 Task: Clear the site settings from all time.
Action: Mouse moved to (992, 28)
Screenshot: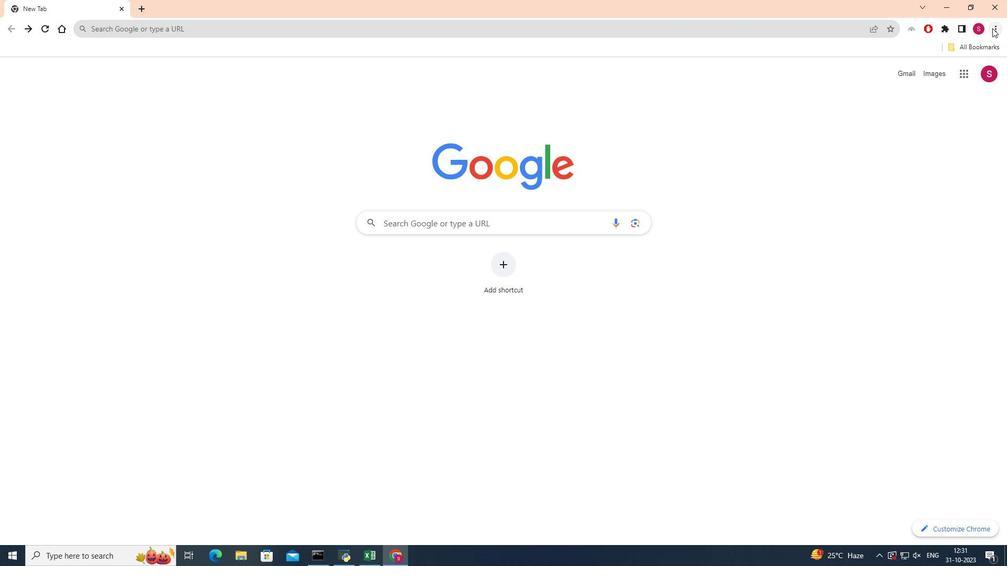 
Action: Mouse pressed left at (992, 28)
Screenshot: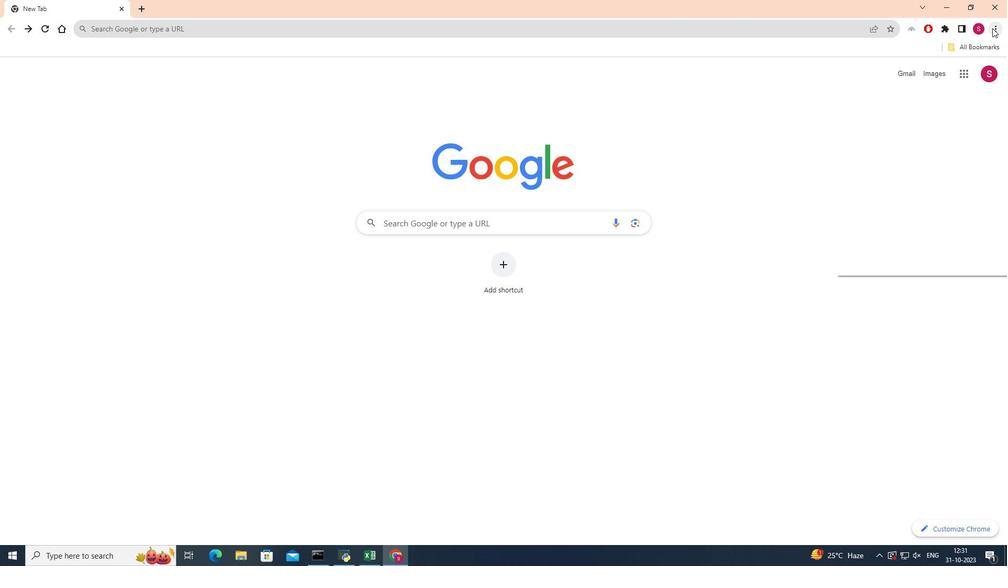 
Action: Mouse moved to (865, 78)
Screenshot: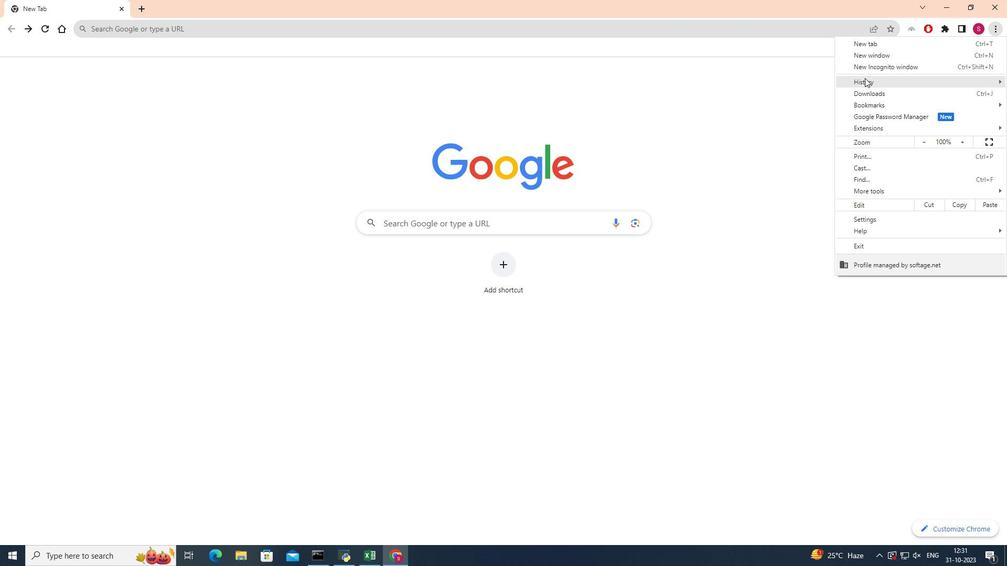 
Action: Mouse pressed left at (865, 78)
Screenshot: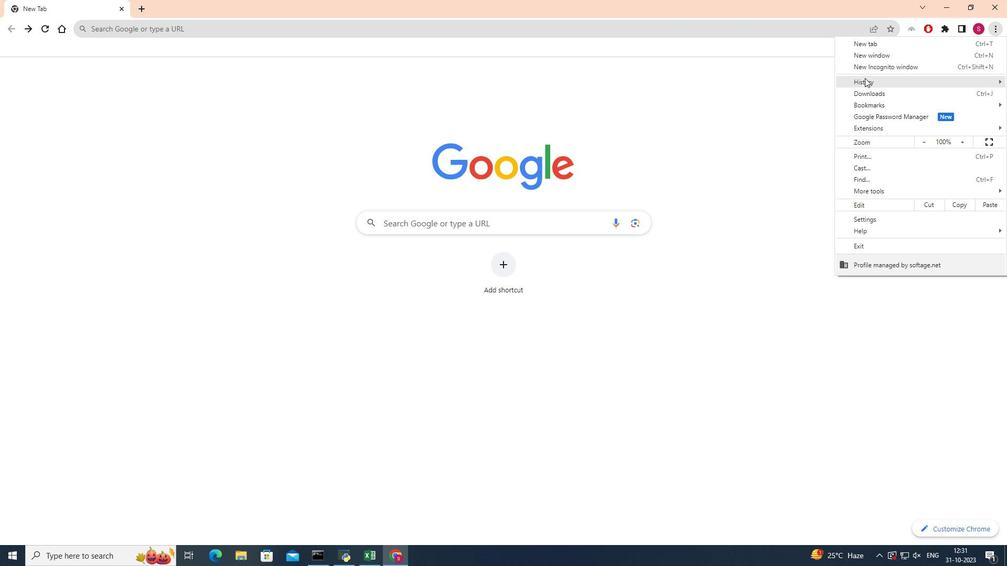 
Action: Mouse moved to (775, 78)
Screenshot: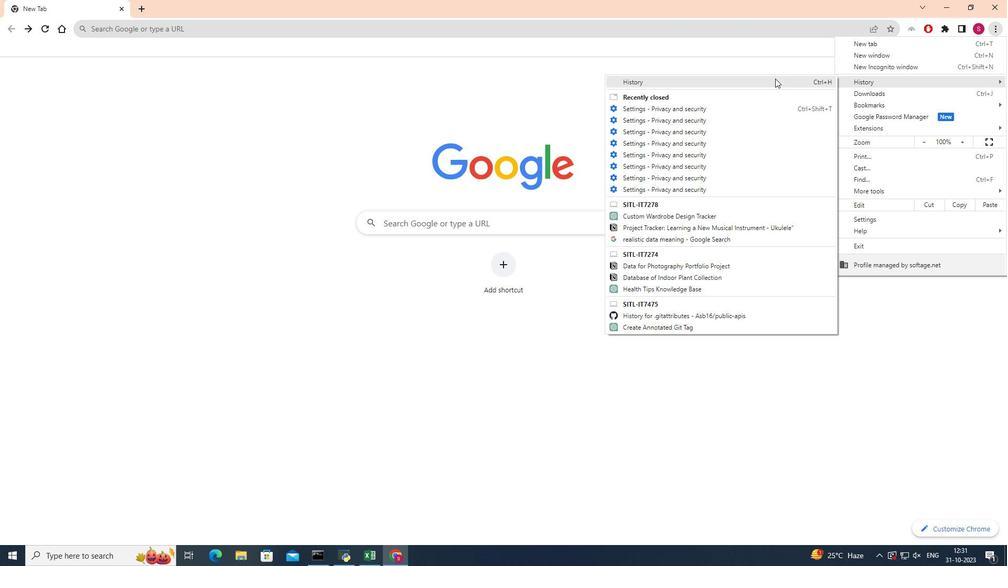 
Action: Mouse pressed left at (775, 78)
Screenshot: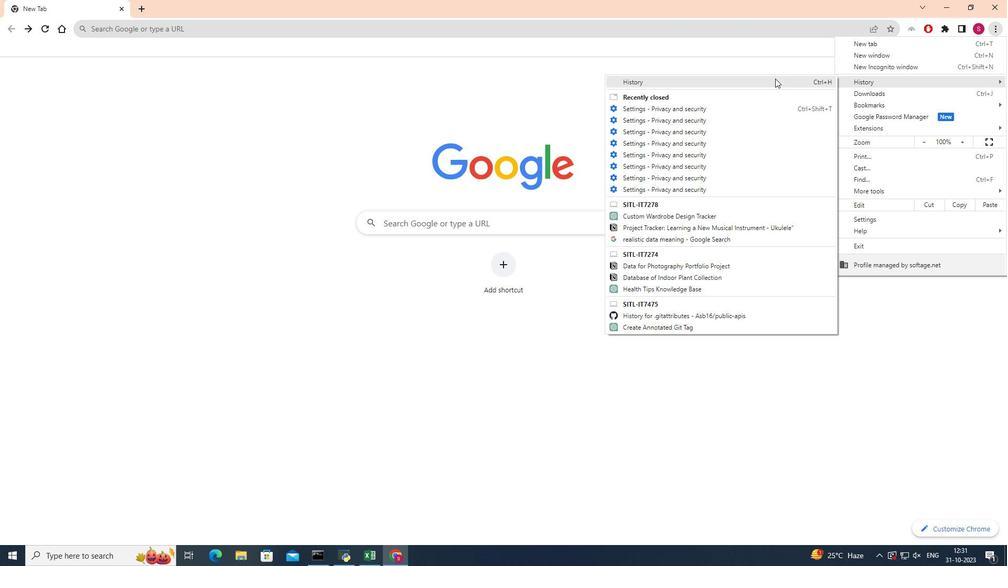 
Action: Mouse moved to (81, 127)
Screenshot: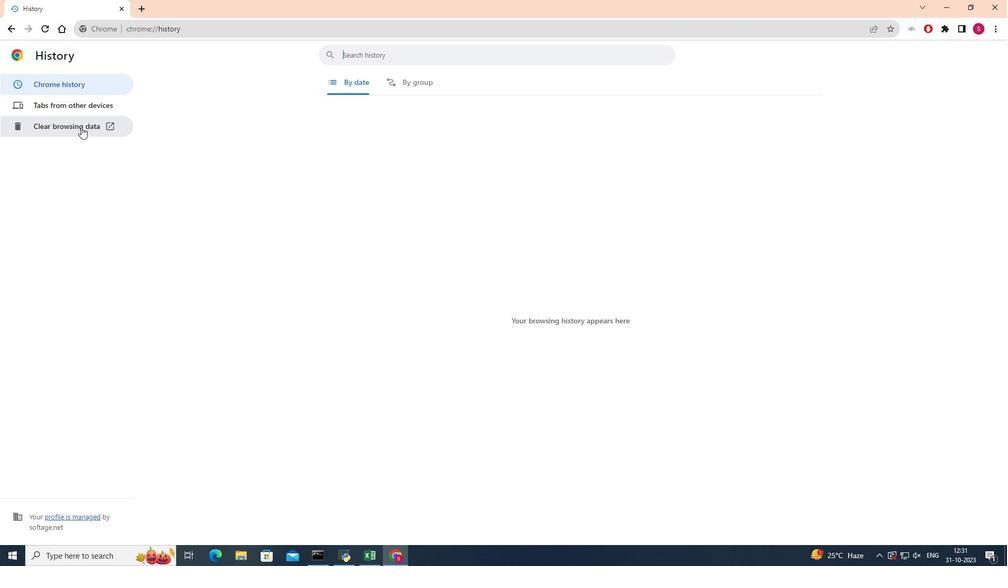
Action: Mouse pressed left at (81, 127)
Screenshot: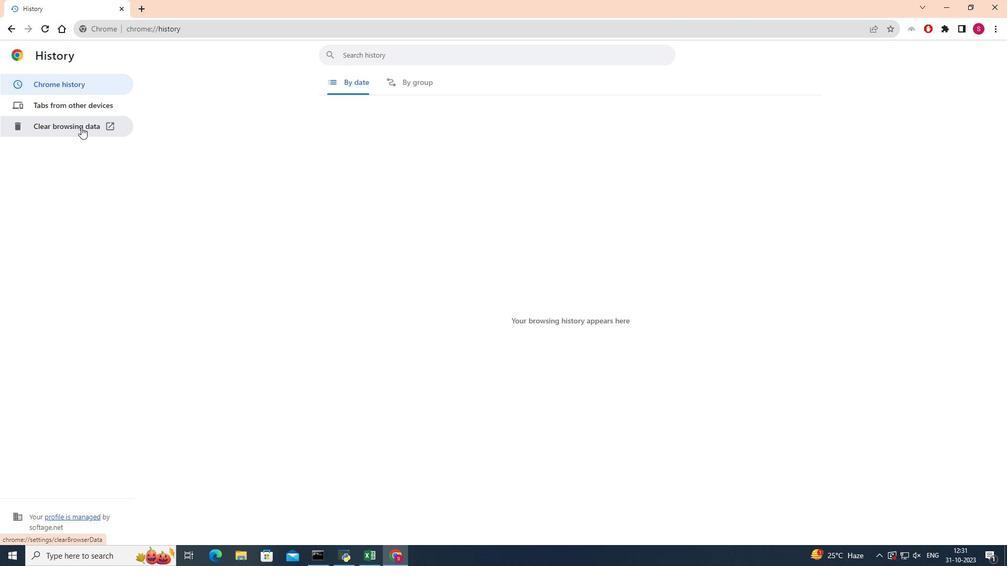 
Action: Mouse moved to (581, 164)
Screenshot: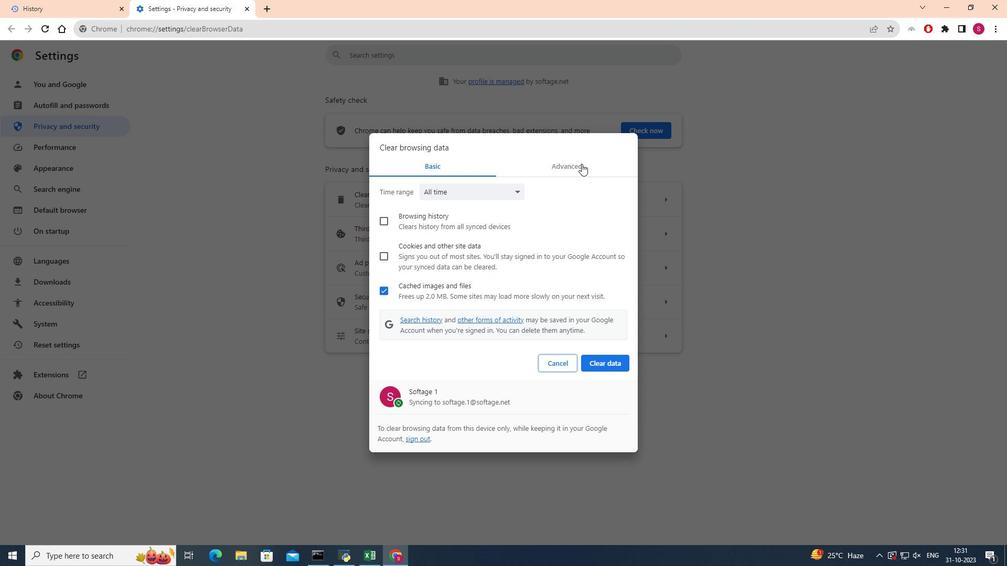 
Action: Mouse pressed left at (581, 164)
Screenshot: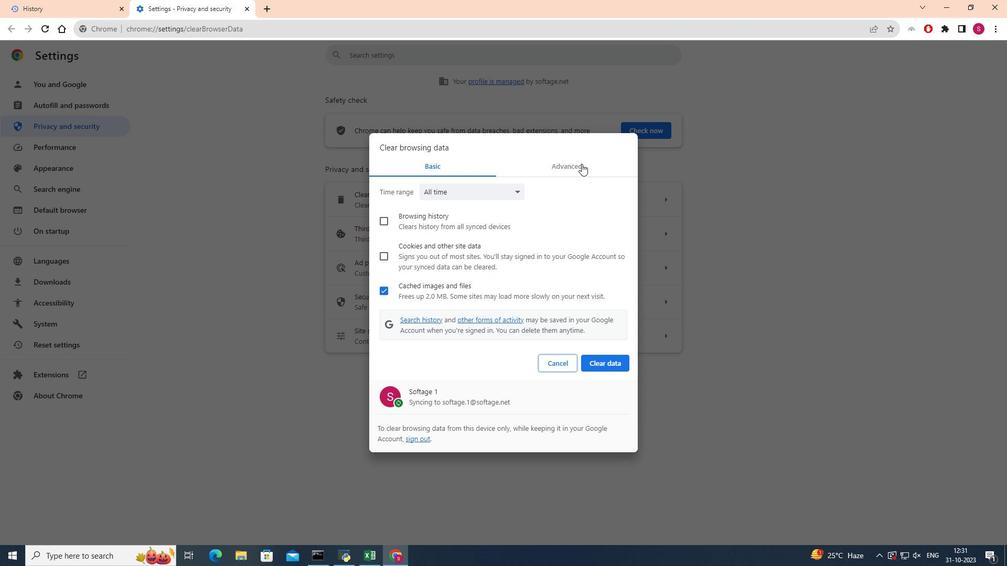 
Action: Mouse moved to (512, 187)
Screenshot: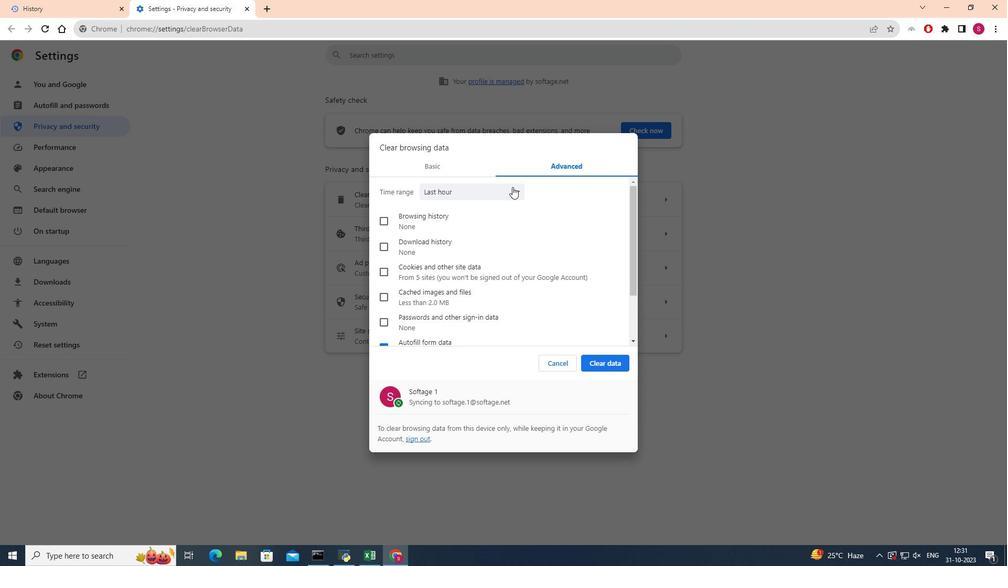 
Action: Mouse pressed left at (512, 187)
Screenshot: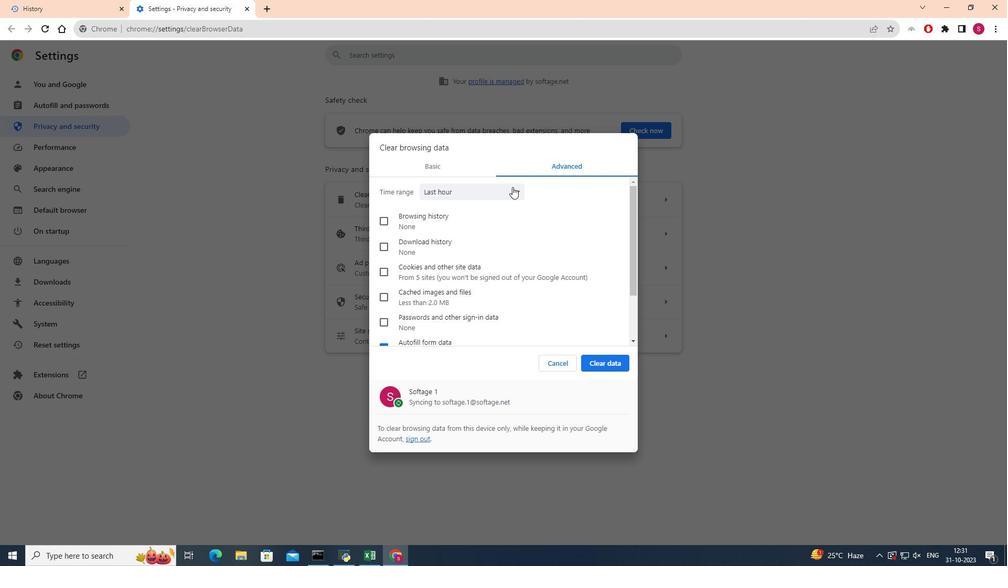 
Action: Mouse moved to (465, 245)
Screenshot: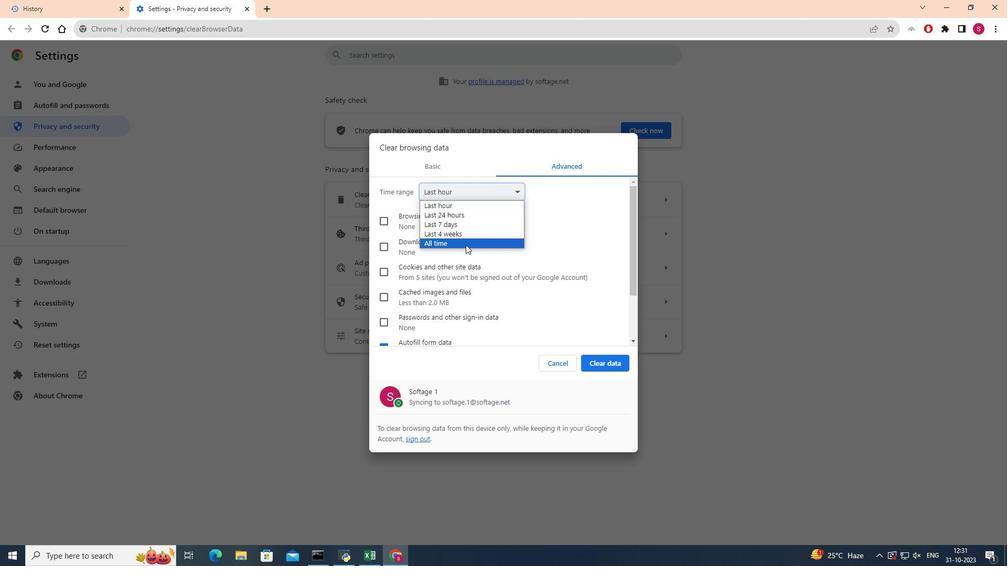 
Action: Mouse pressed left at (465, 245)
Screenshot: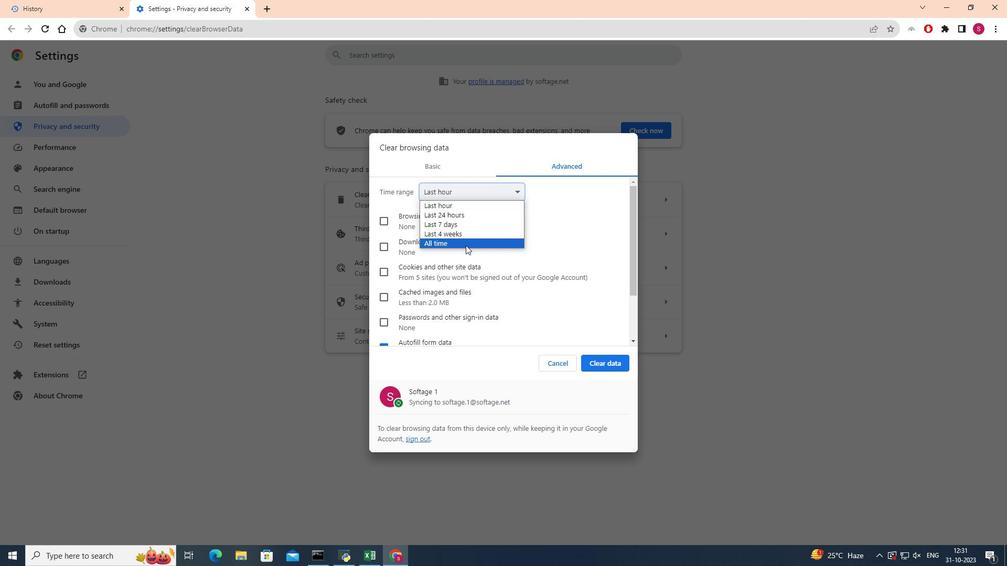 
Action: Mouse moved to (490, 258)
Screenshot: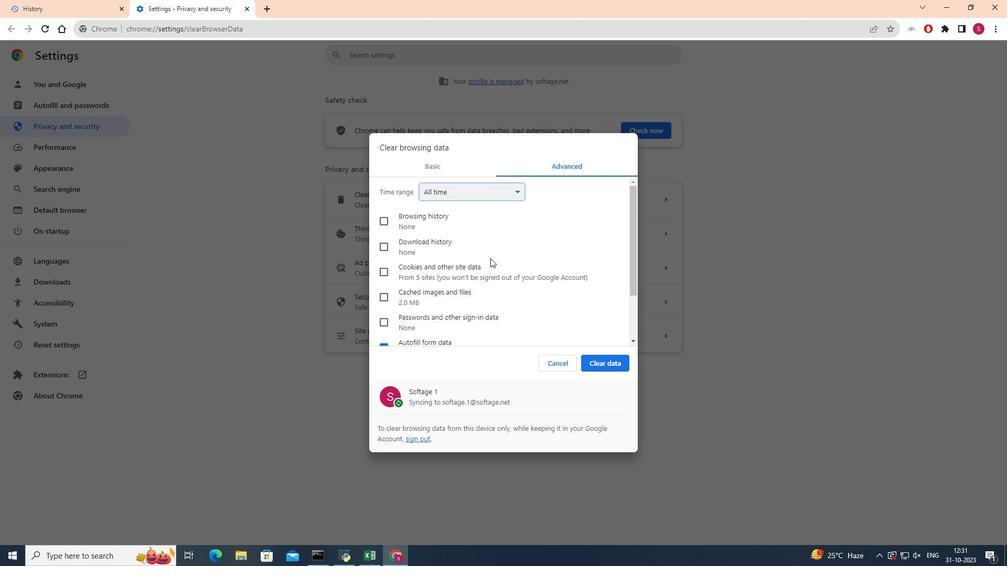 
Action: Mouse scrolled (490, 258) with delta (0, 0)
Screenshot: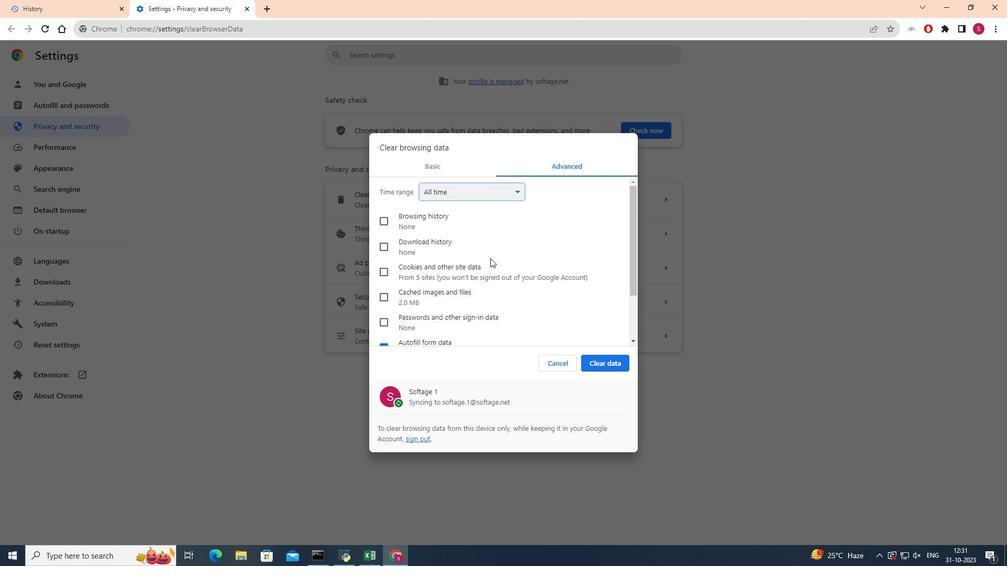 
Action: Mouse scrolled (490, 258) with delta (0, 0)
Screenshot: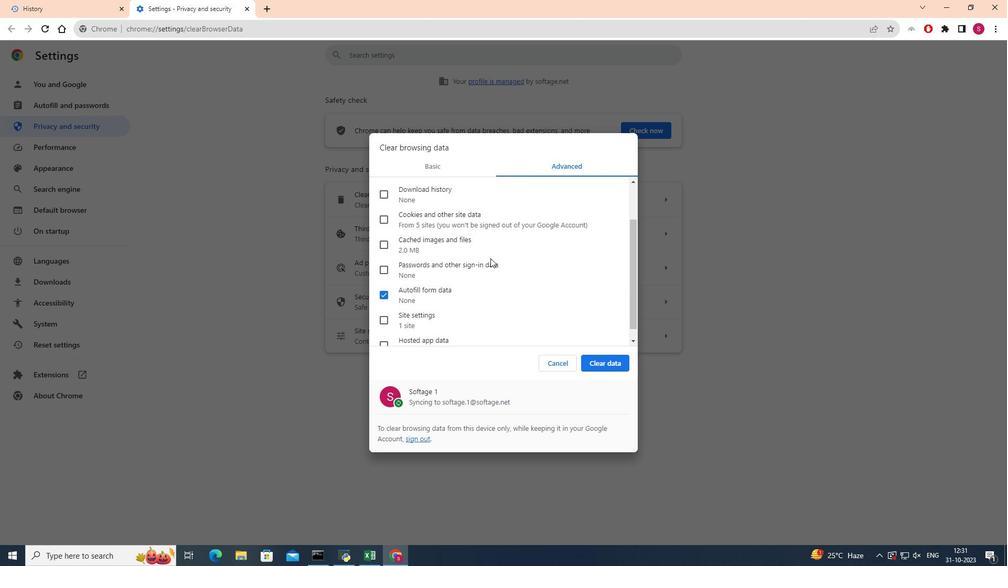 
Action: Mouse moved to (384, 284)
Screenshot: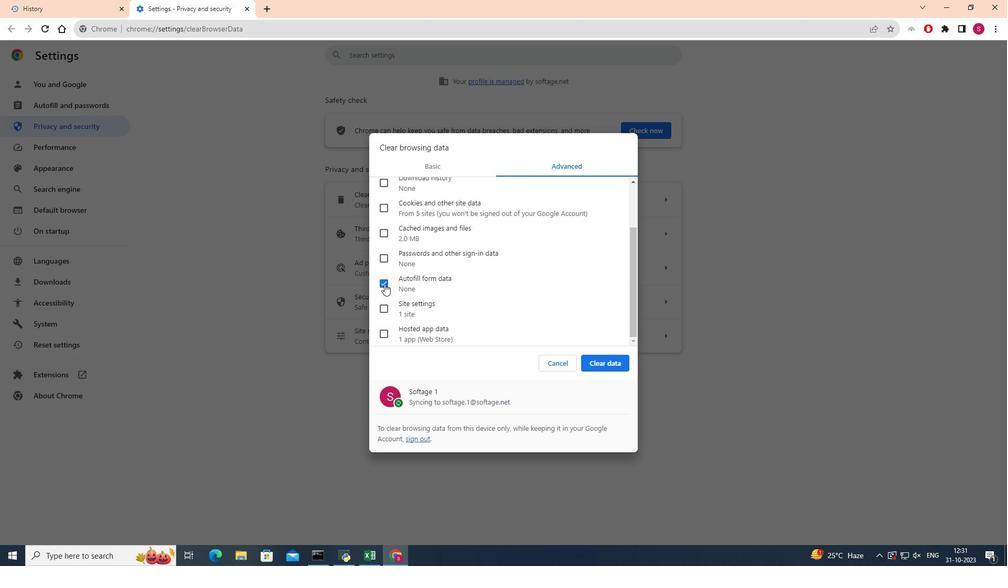 
Action: Mouse pressed left at (384, 284)
Screenshot: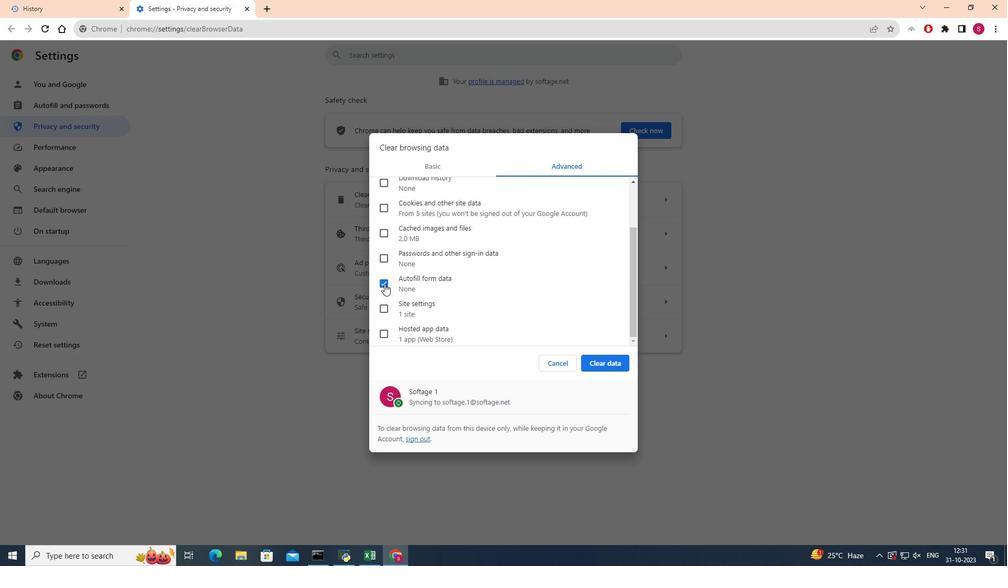 
Action: Mouse moved to (379, 311)
Screenshot: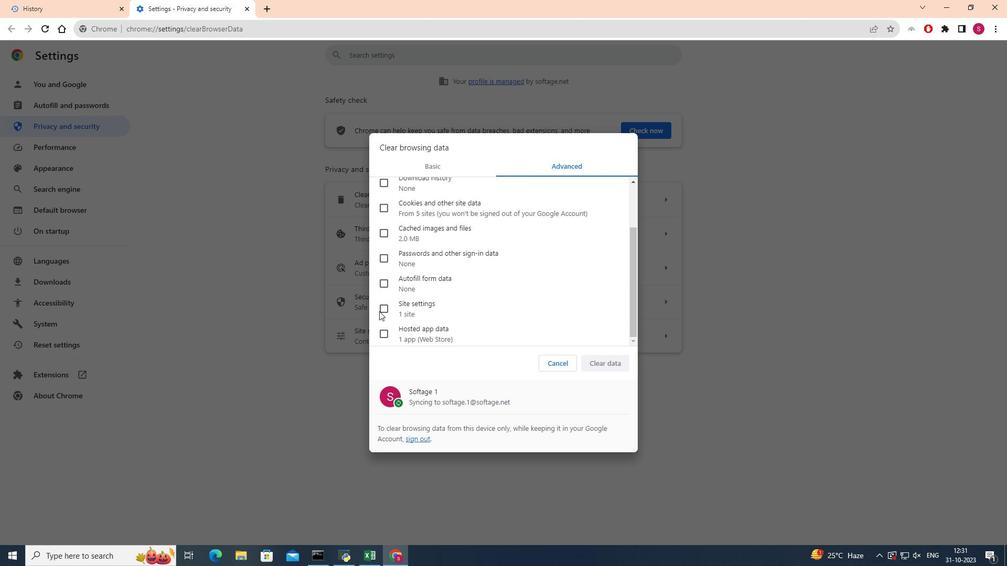 
Action: Mouse pressed left at (379, 311)
Screenshot: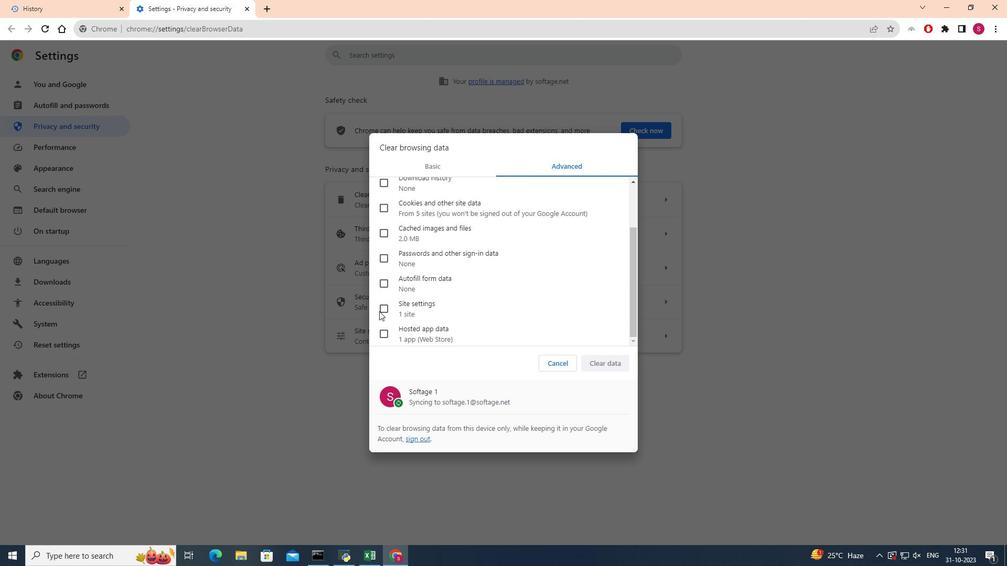 
Action: Mouse moved to (385, 311)
Screenshot: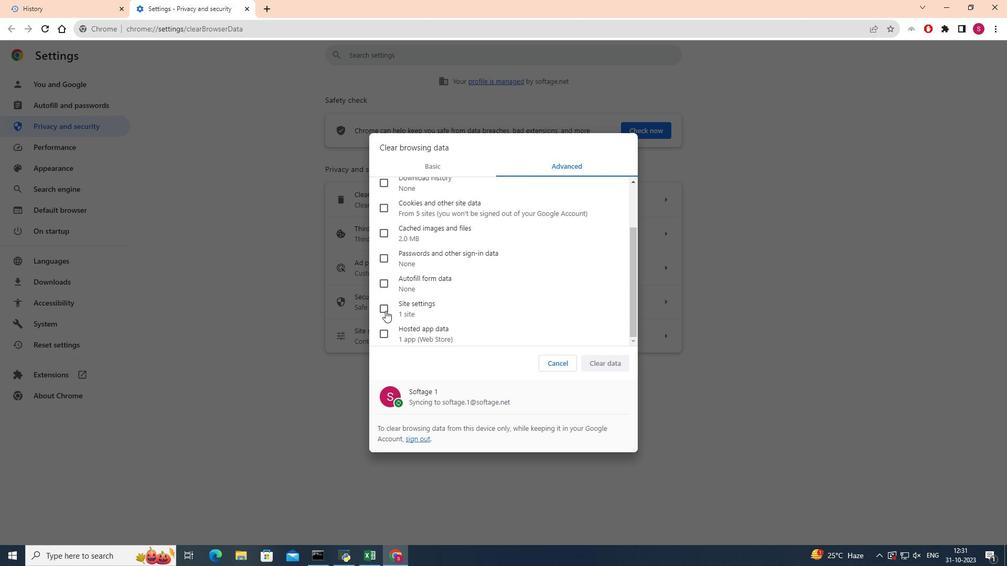 
Action: Mouse pressed left at (385, 311)
Screenshot: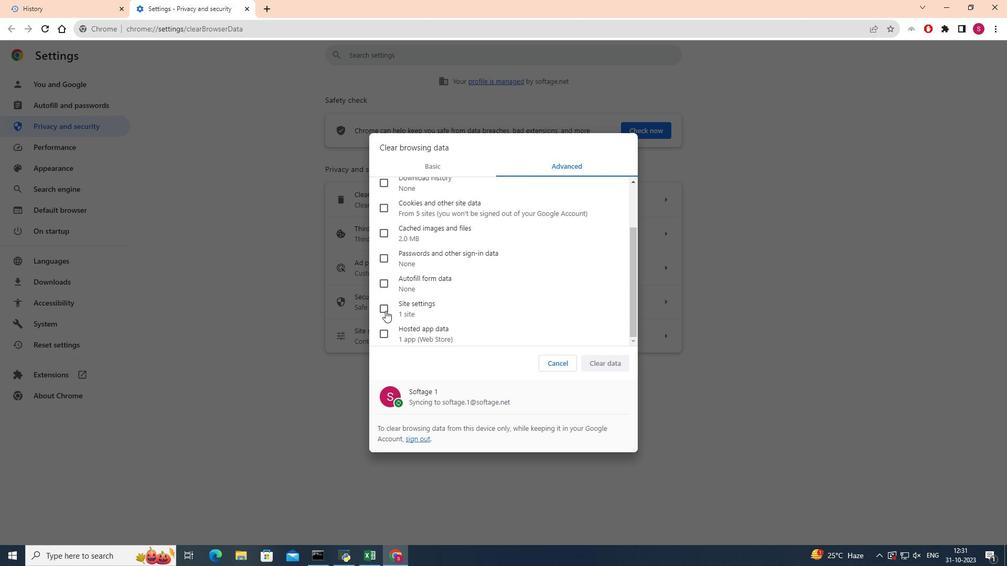 
Action: Mouse moved to (604, 370)
Screenshot: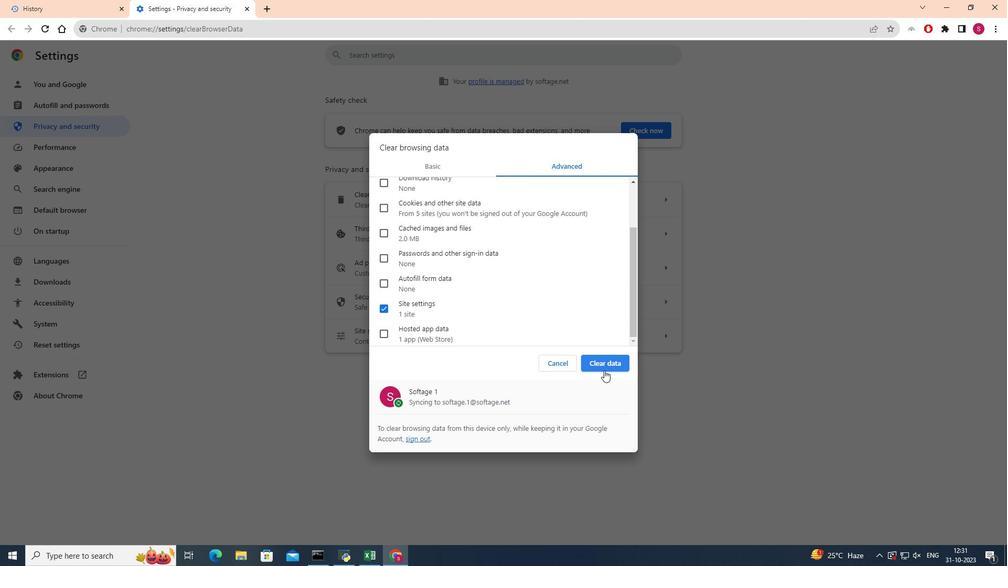 
Action: Mouse pressed left at (604, 370)
Screenshot: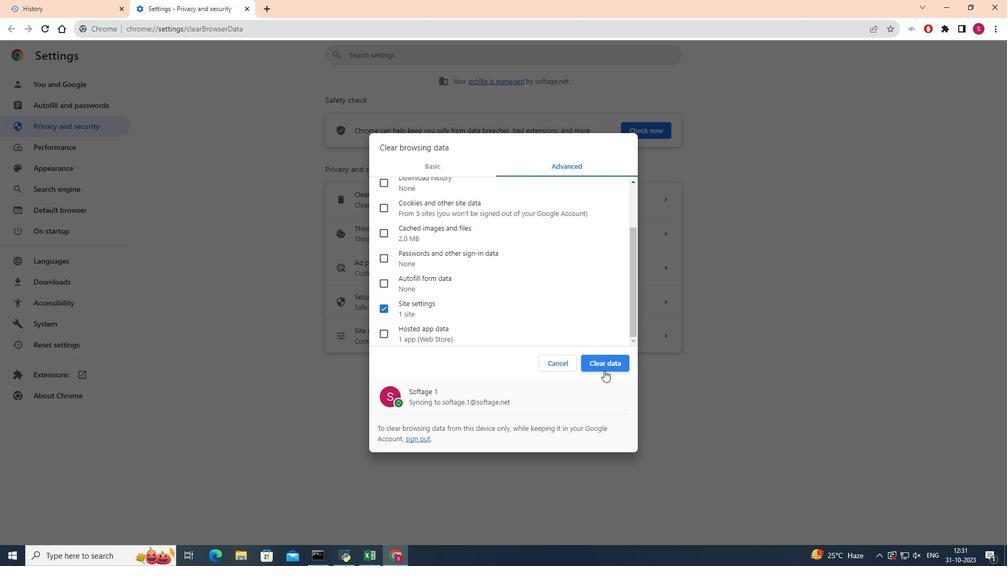 
Action: Mouse moved to (605, 370)
Screenshot: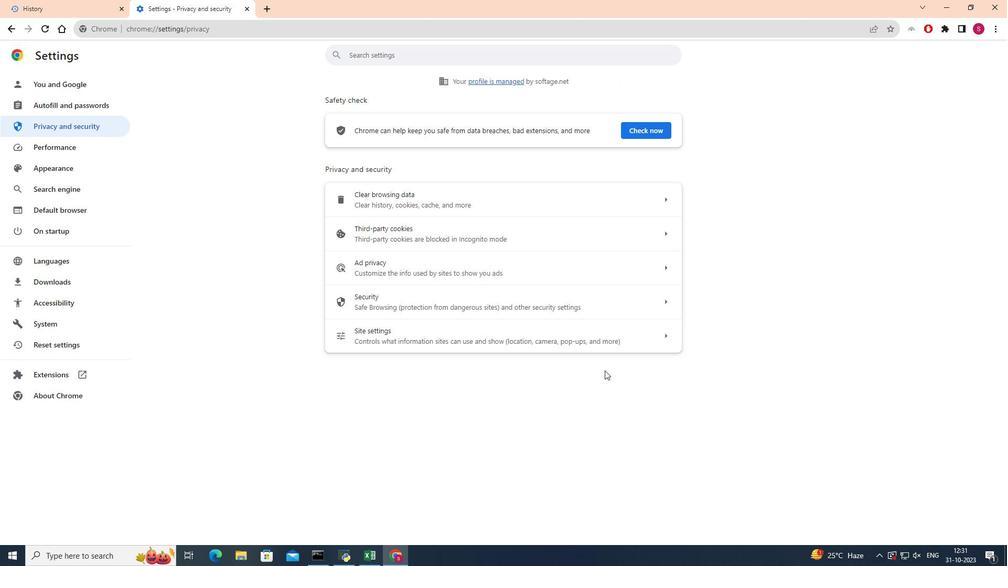 
